 Task: Review your calendar for upcoming events and check your sent emails.
Action: Mouse moved to (9, 52)
Screenshot: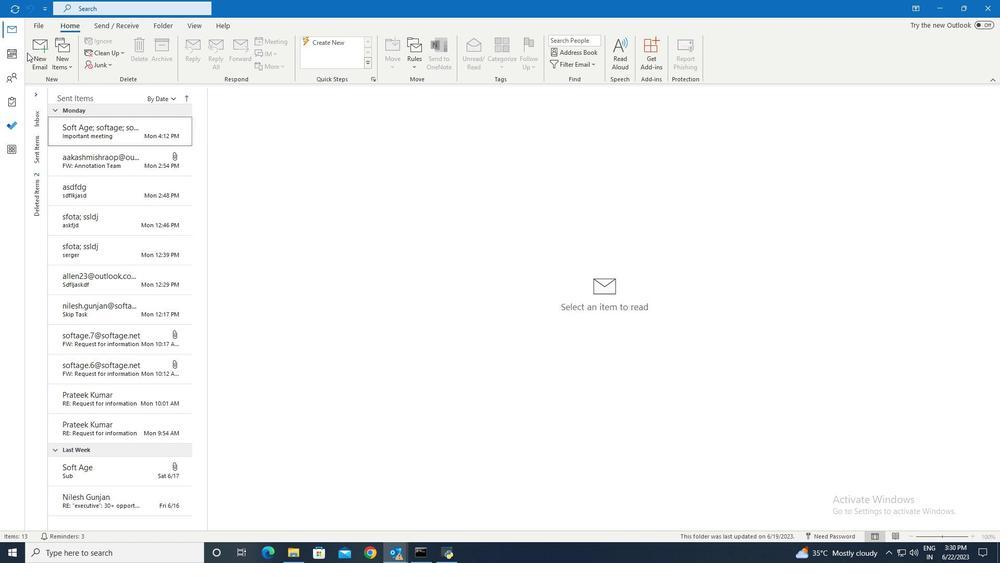 
Action: Mouse pressed left at (9, 52)
Screenshot: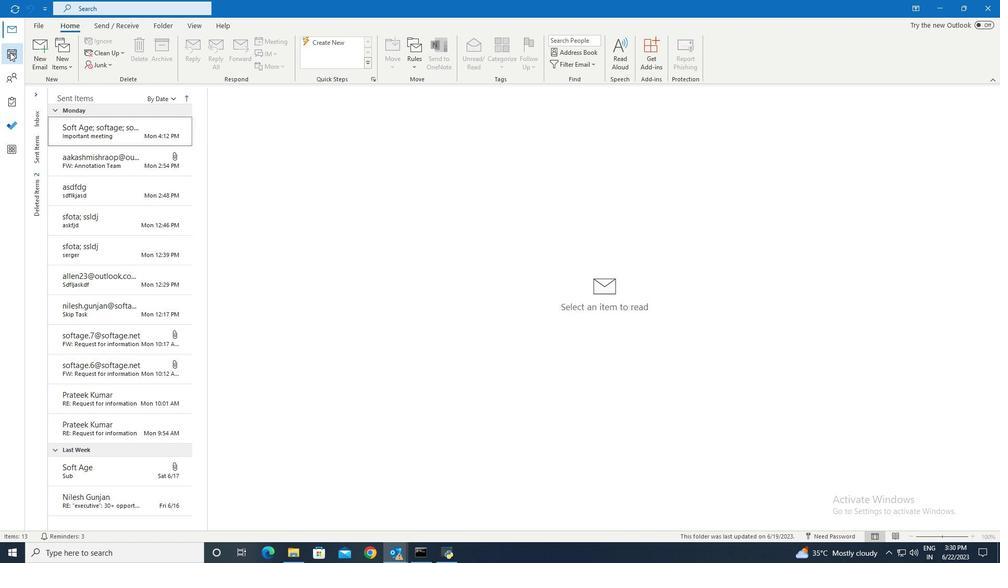 
Action: Mouse moved to (185, 28)
Screenshot: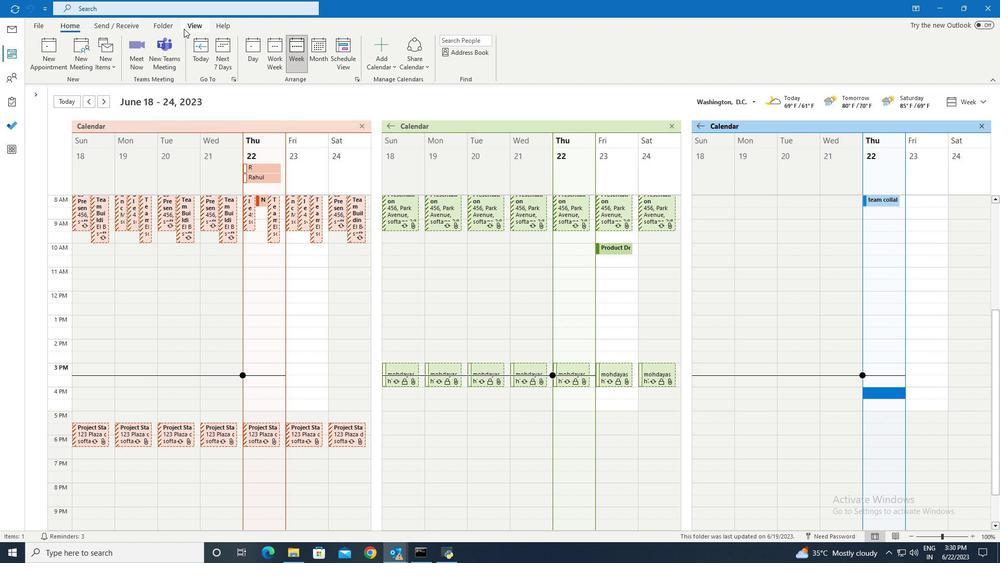 
Action: Mouse pressed left at (185, 28)
Screenshot: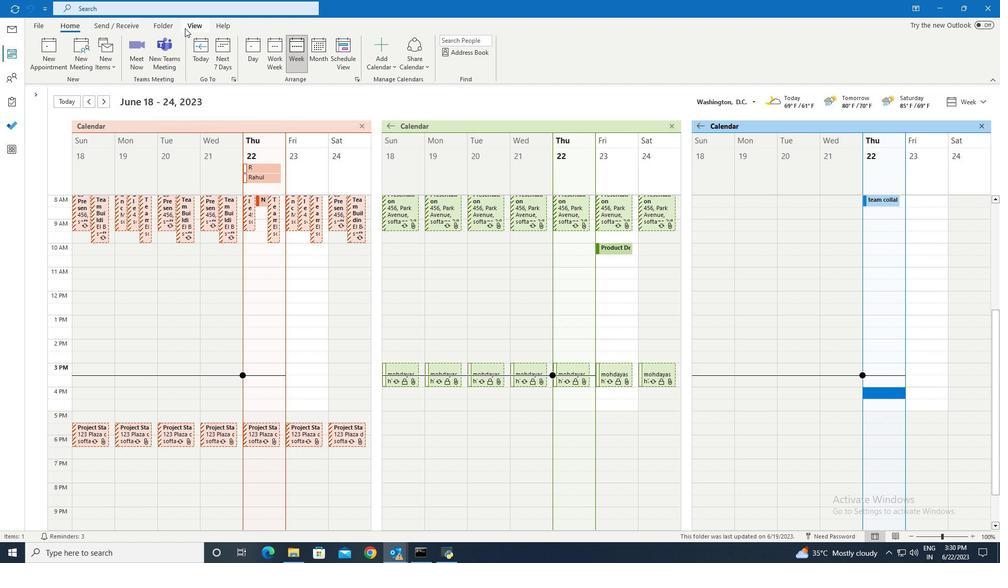 
Action: Mouse moved to (116, 53)
Screenshot: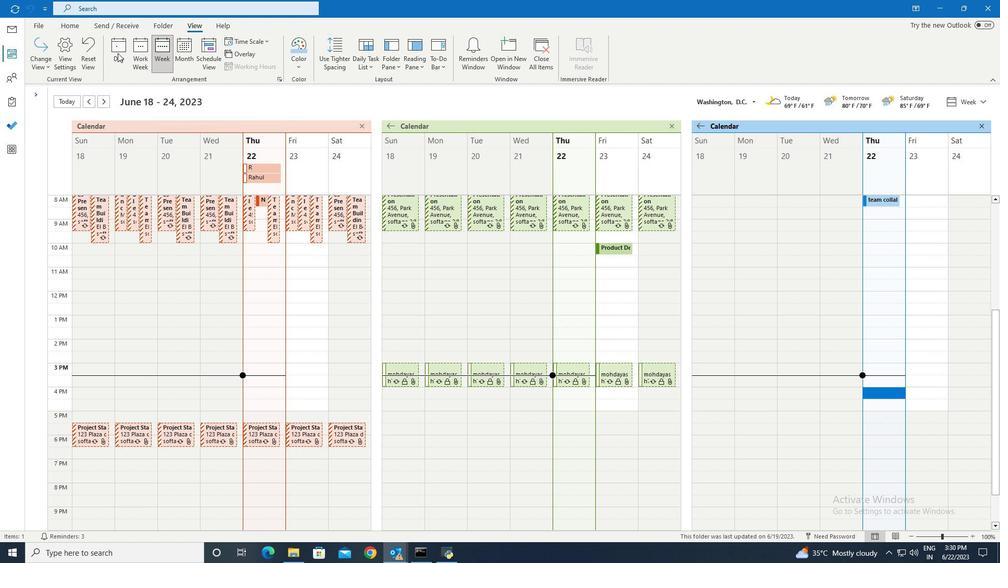
Action: Mouse pressed left at (116, 53)
Screenshot: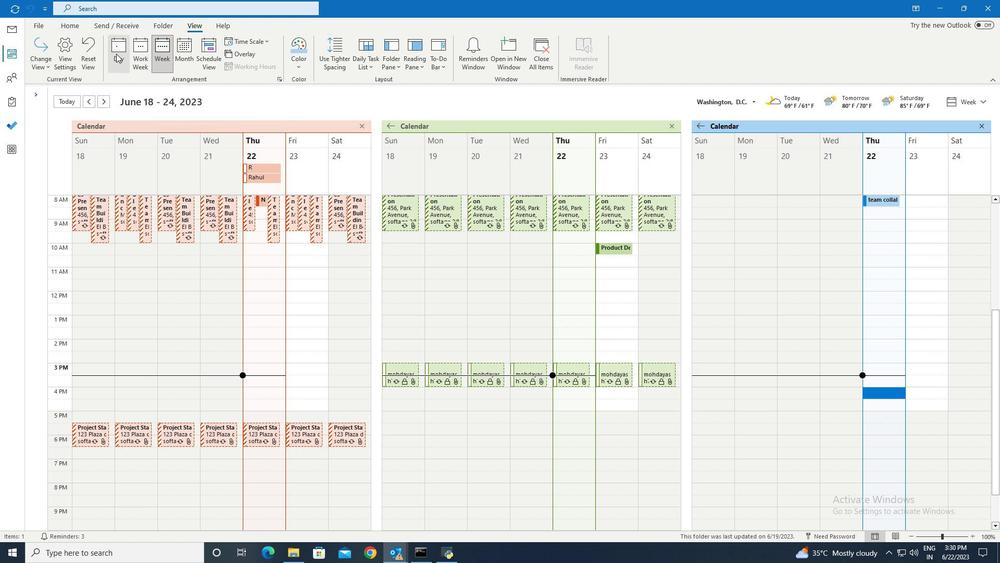 
Action: Mouse moved to (104, 98)
Screenshot: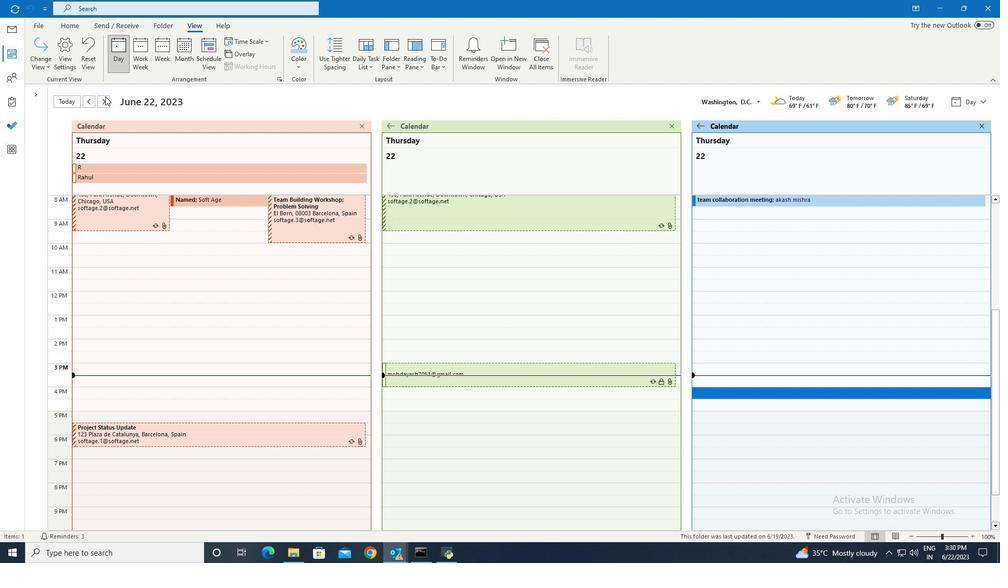 
Action: Mouse pressed left at (104, 98)
Screenshot: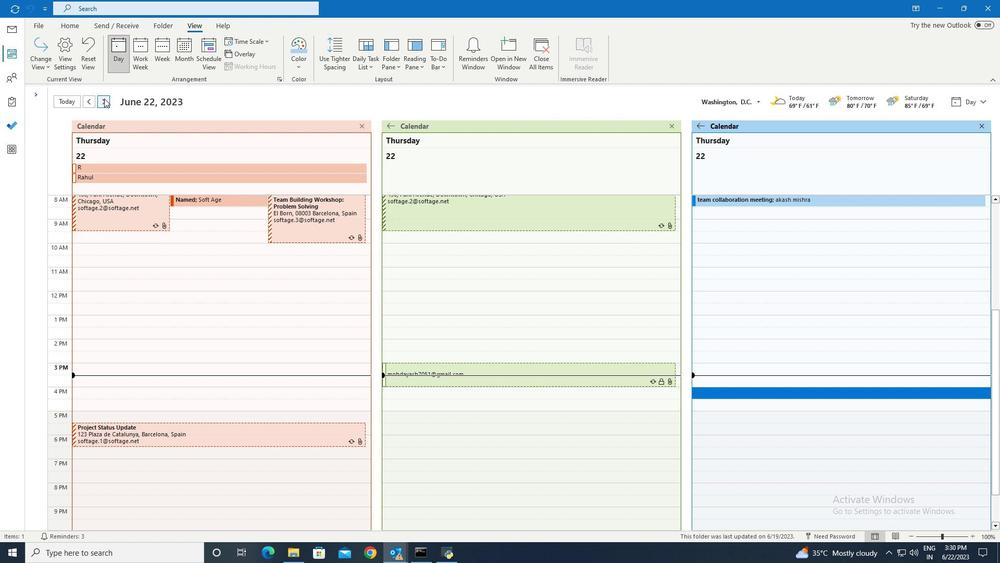
Action: Mouse pressed left at (104, 98)
Screenshot: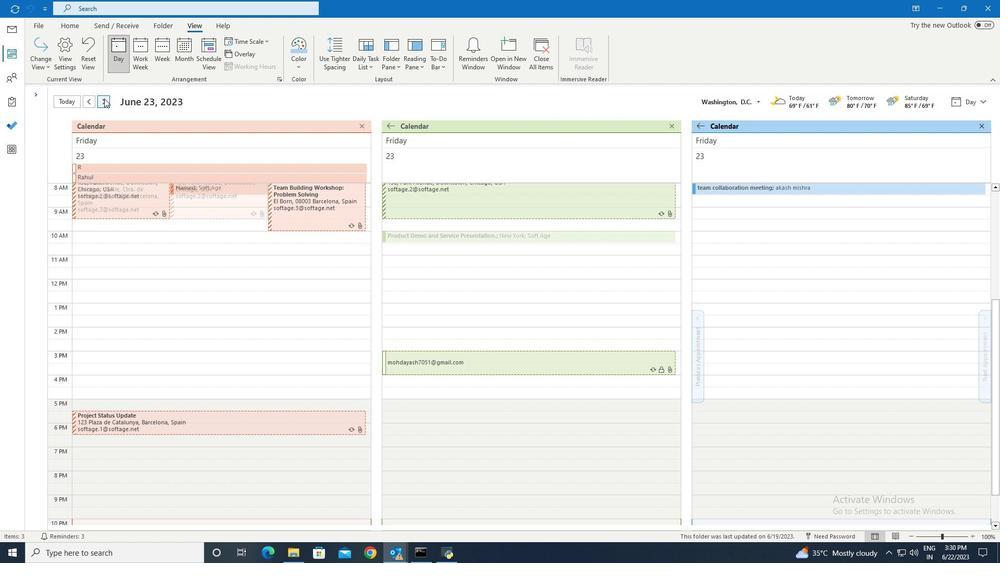 
Action: Mouse pressed left at (104, 98)
Screenshot: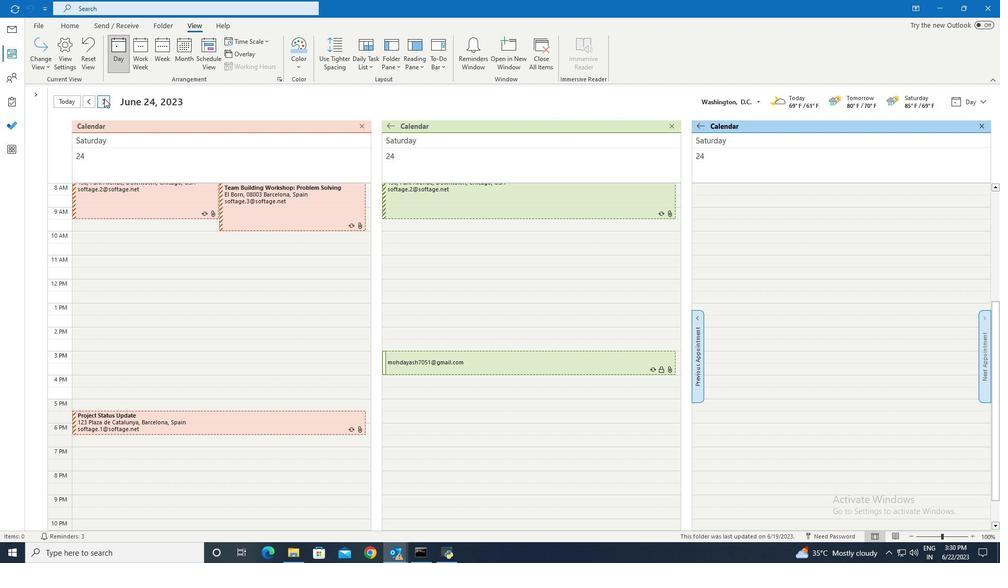 
Action: Mouse pressed left at (104, 98)
Screenshot: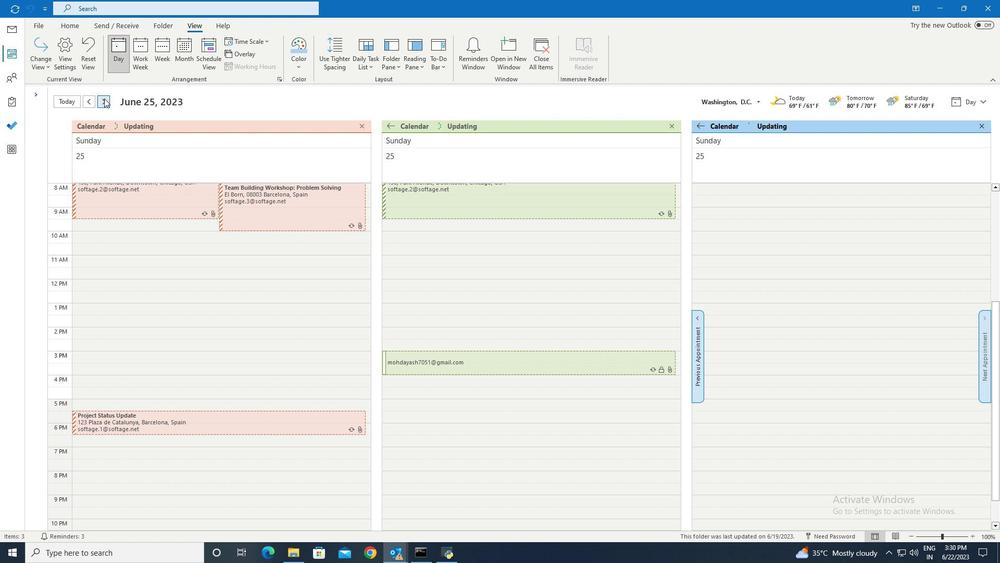 
Action: Mouse pressed left at (104, 98)
Screenshot: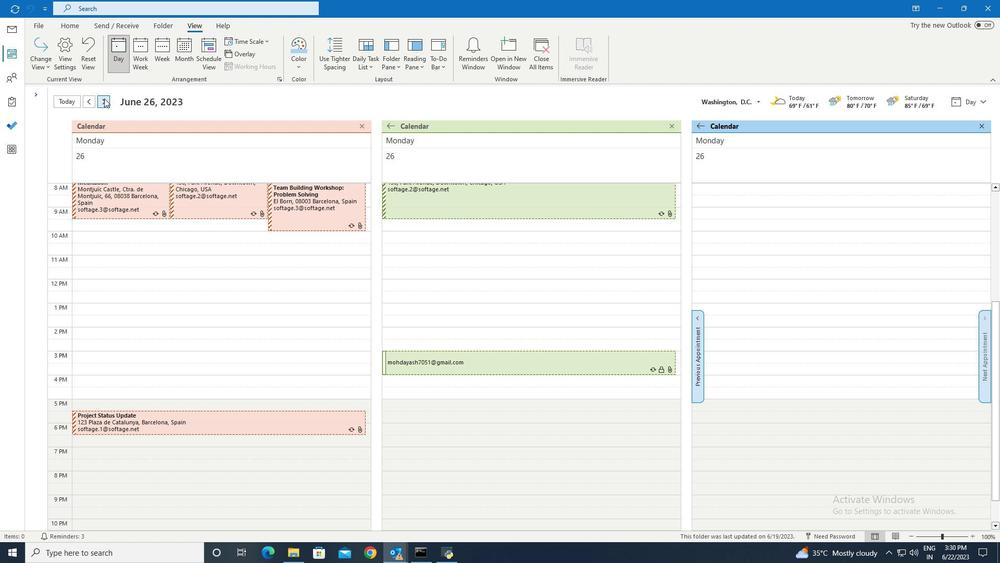 
Action: Mouse pressed left at (104, 98)
Screenshot: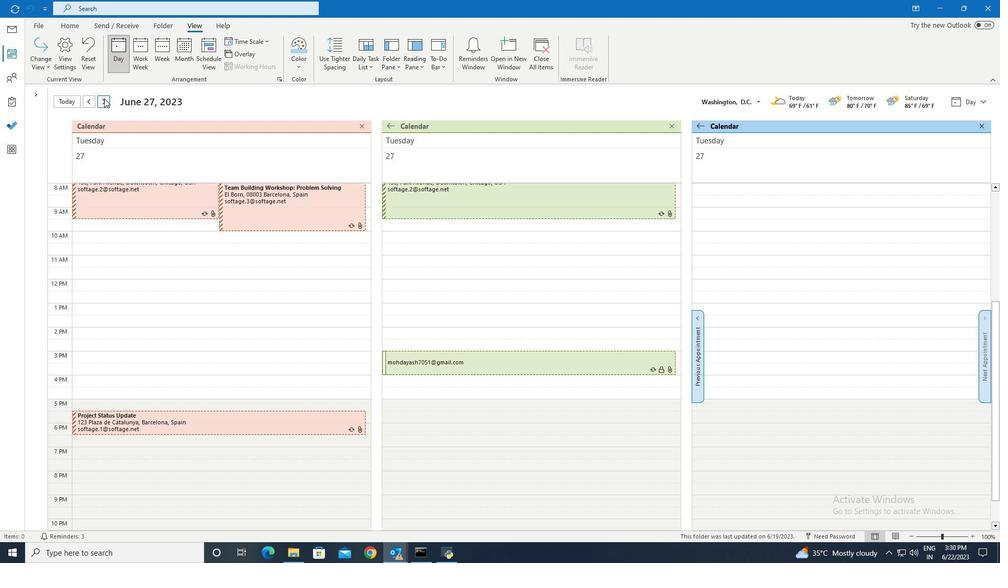 
Action: Mouse pressed left at (104, 98)
Screenshot: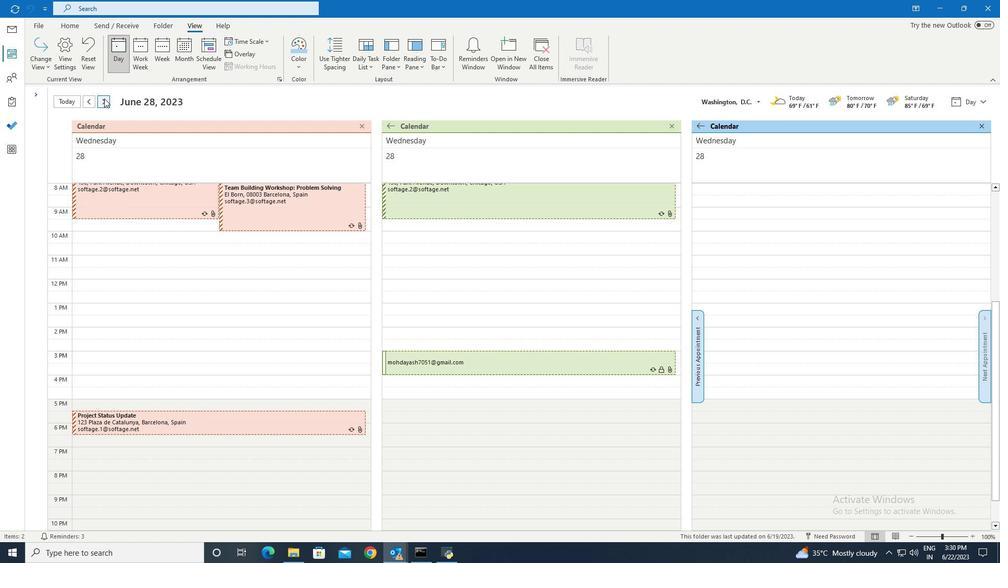 
Action: Mouse pressed left at (104, 98)
Screenshot: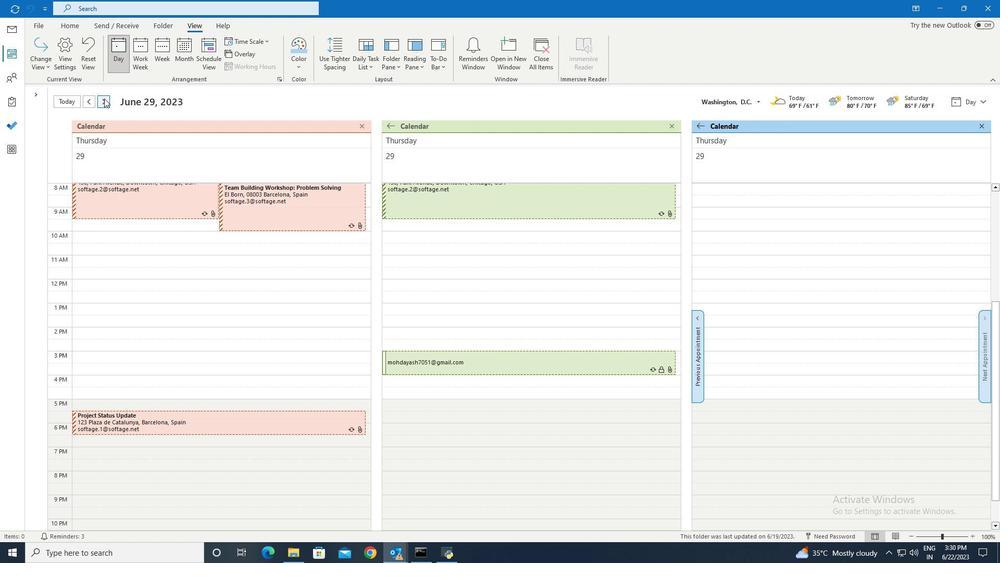 
Action: Mouse pressed left at (104, 98)
Screenshot: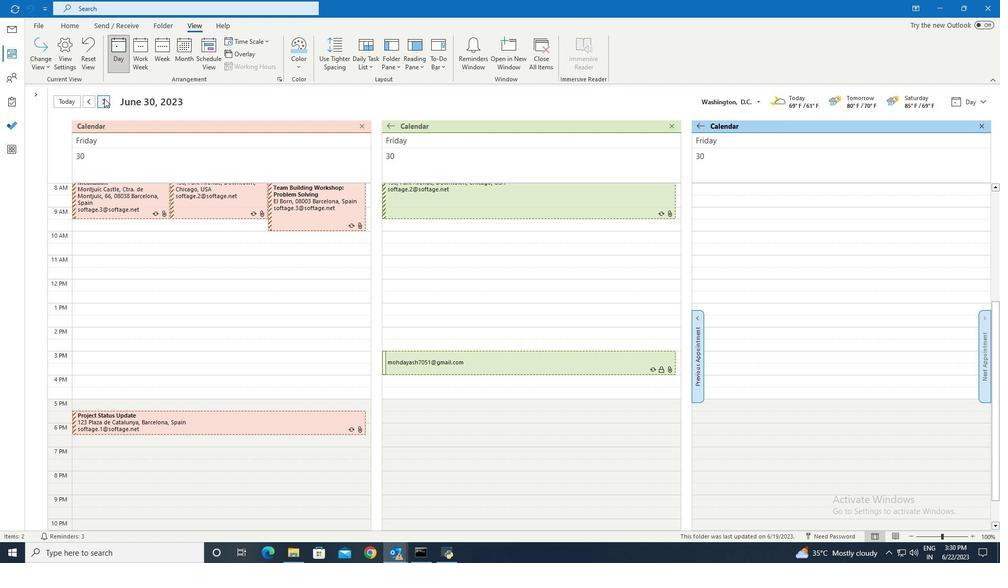 
Action: Mouse pressed left at (104, 98)
Screenshot: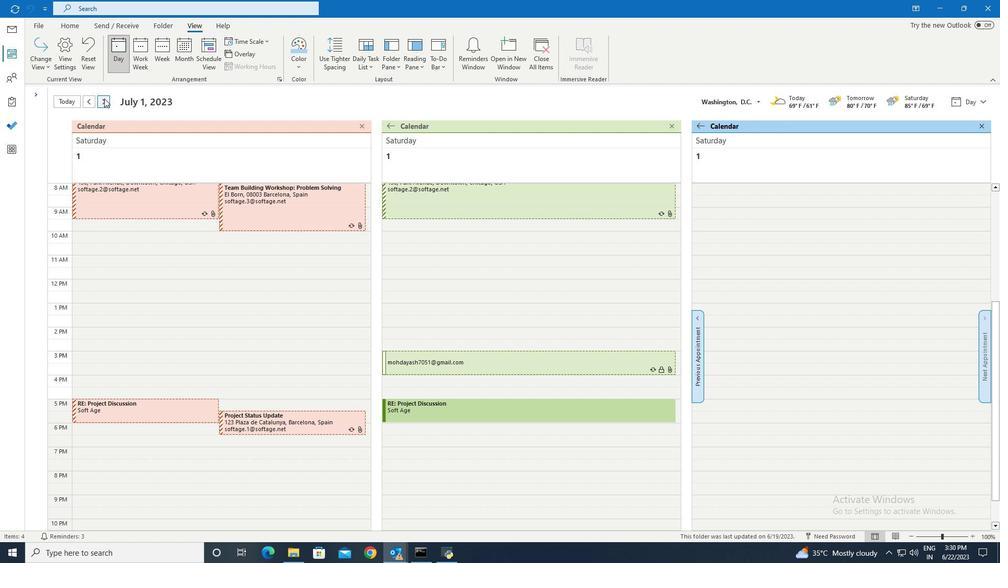 
Action: Mouse pressed left at (104, 98)
Screenshot: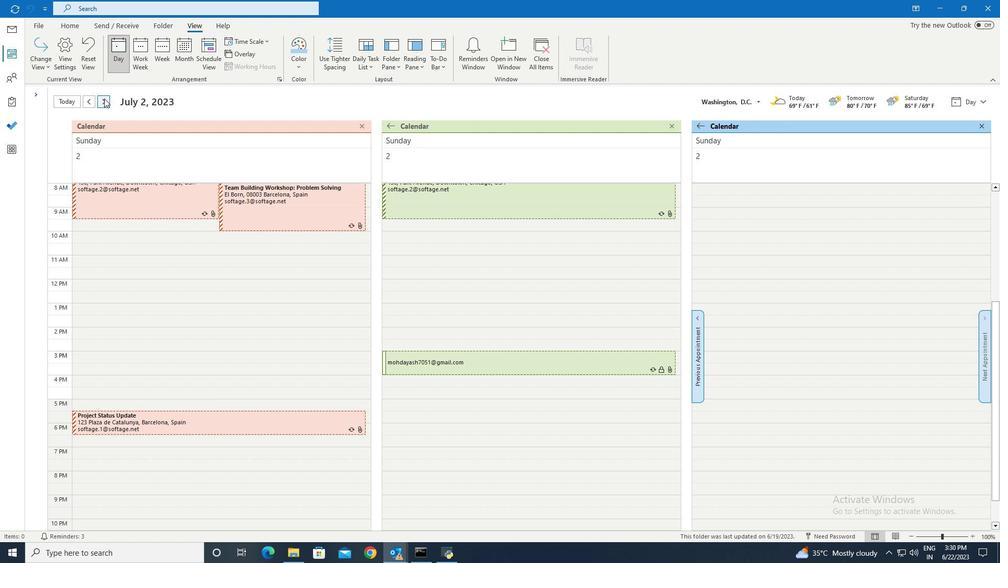 
Action: Mouse moved to (223, 169)
Screenshot: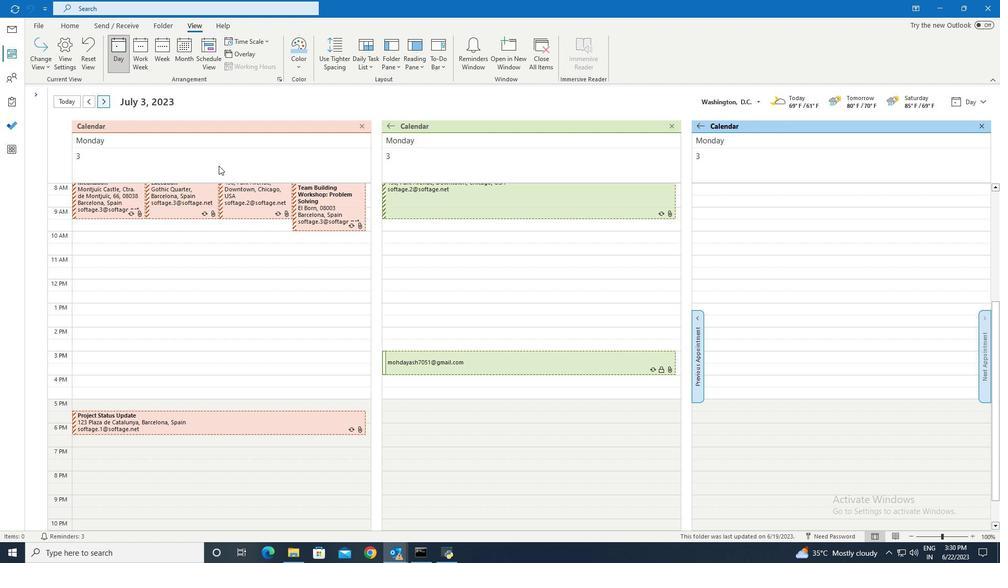 
